 Task: Add an event with the title Second Sales Team Training: Advanced Selling Techniques and Closing Strategies, date ''2023/12/01'', time 7:50 AM to 9:50 AMand add a description: Assessing the original goals and objectives of the campaign to determine if they were clearly defined, measurable, and aligned with the overall marketing and business objectives.Select event color  Sage . Add location for the event as: 321 Balos Lagoon, Crete, Greece, logged in from the account softage.10@softage.netand send the event invitation to softage.1@softage.net and softage.2@softage.net. Set a reminder for the event Weekly on Sunday
Action: Mouse moved to (53, 86)
Screenshot: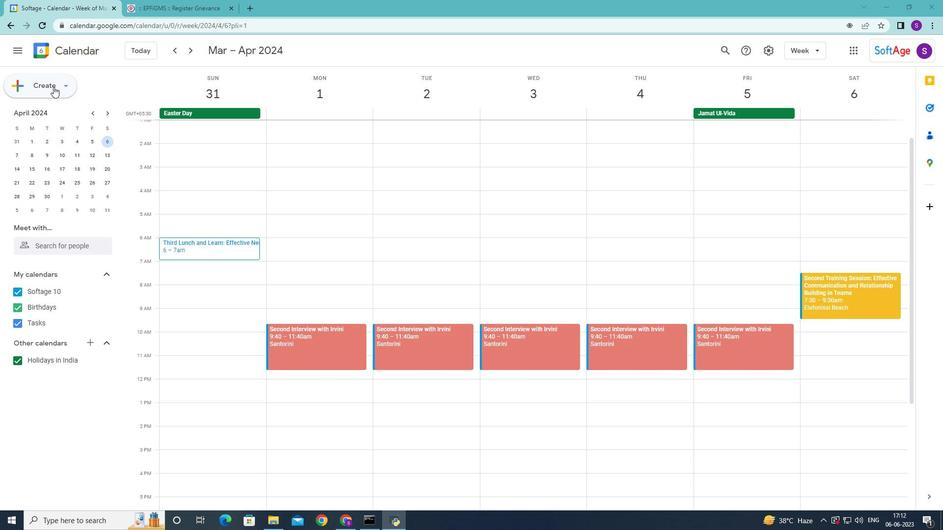 
Action: Mouse pressed left at (53, 86)
Screenshot: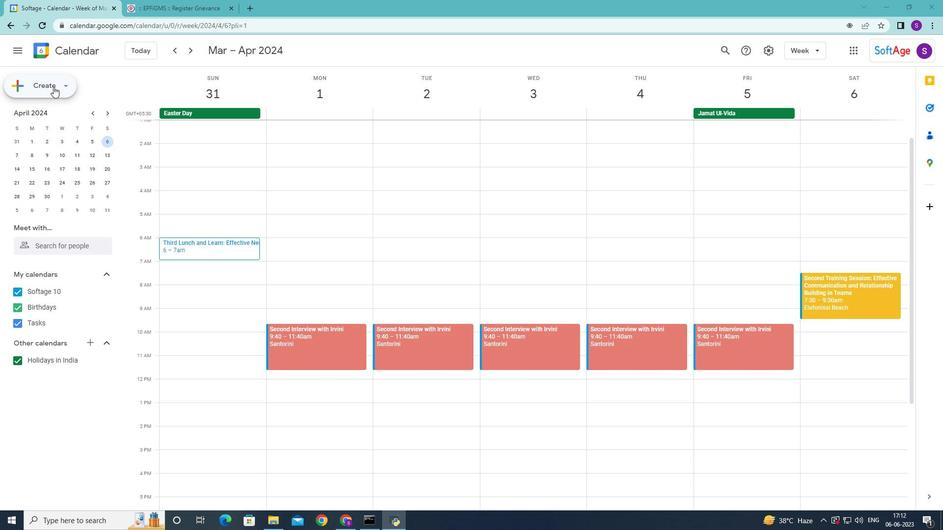 
Action: Mouse moved to (55, 110)
Screenshot: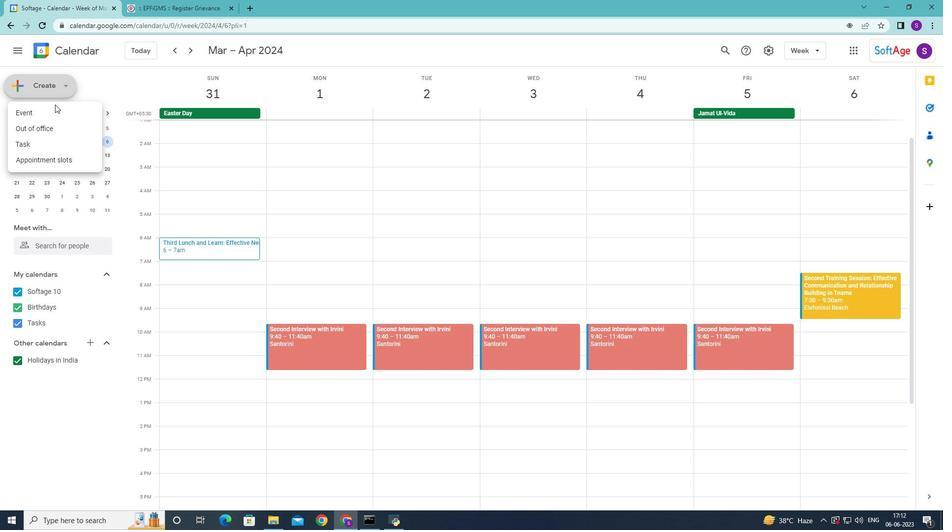 
Action: Mouse pressed left at (55, 110)
Screenshot: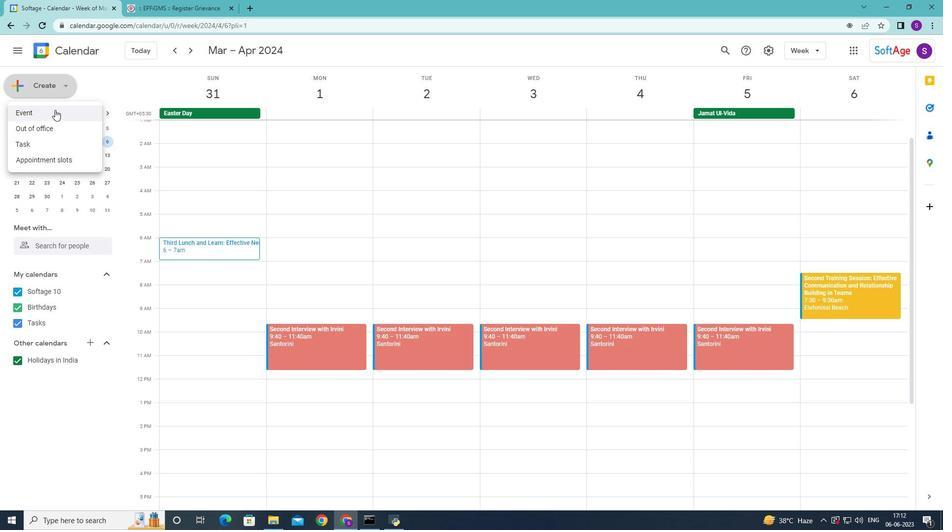 
Action: Mouse moved to (669, 267)
Screenshot: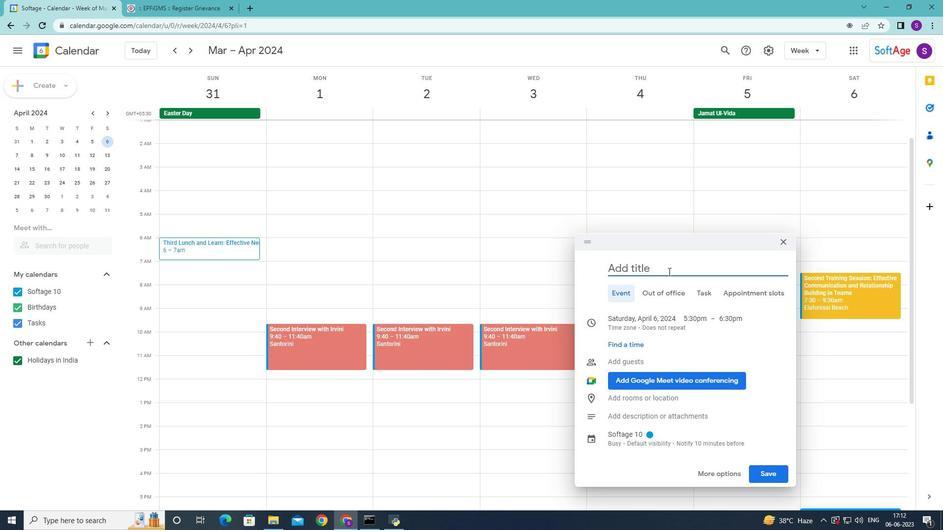 
Action: Mouse pressed left at (669, 267)
Screenshot: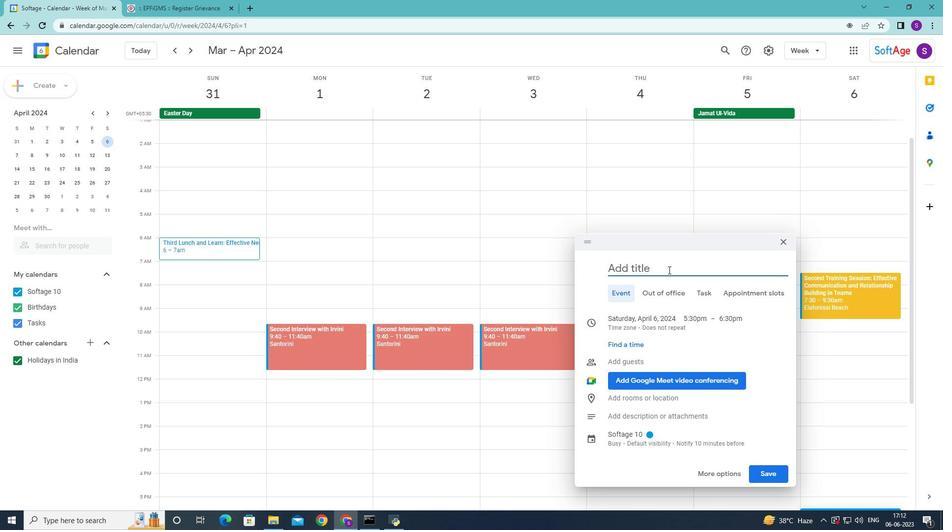 
Action: Key pressed <Key.shift>Second<Key.space><Key.shift>sales<Key.space><Key.shift>Team<Key.space><Key.shift>Training<Key.shift_r>:<Key.space><Key.shift>Advanced<Key.space><Key.shift>Selling<Key.space><Key.shift>Techniques<Key.space>and<Key.space><Key.shift>Closing<Key.space><Key.shift>Strategies<Key.space>
Screenshot: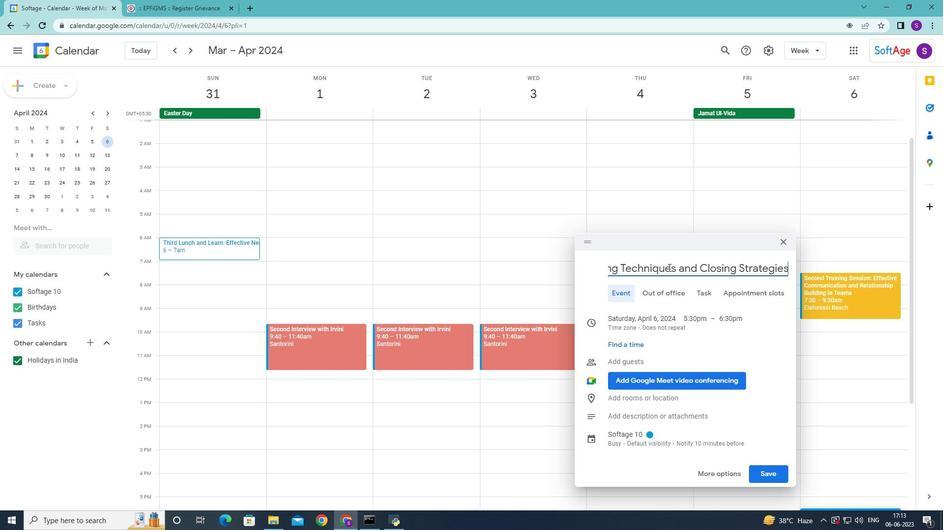 
Action: Mouse moved to (623, 327)
Screenshot: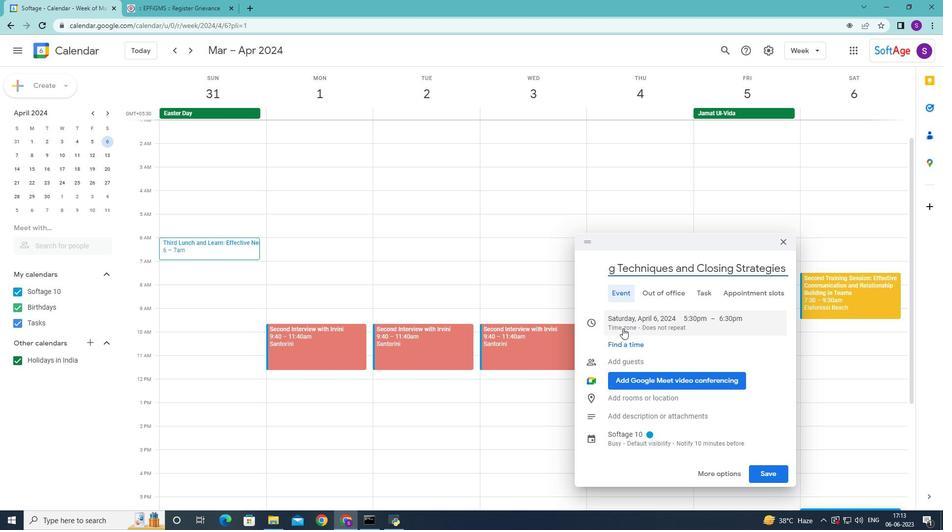 
Action: Mouse pressed left at (623, 327)
Screenshot: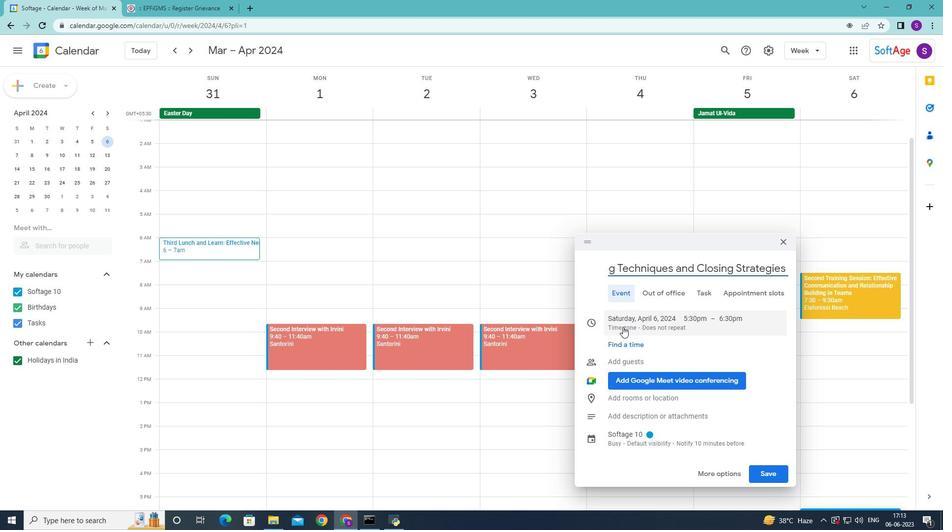
Action: Mouse moved to (634, 290)
Screenshot: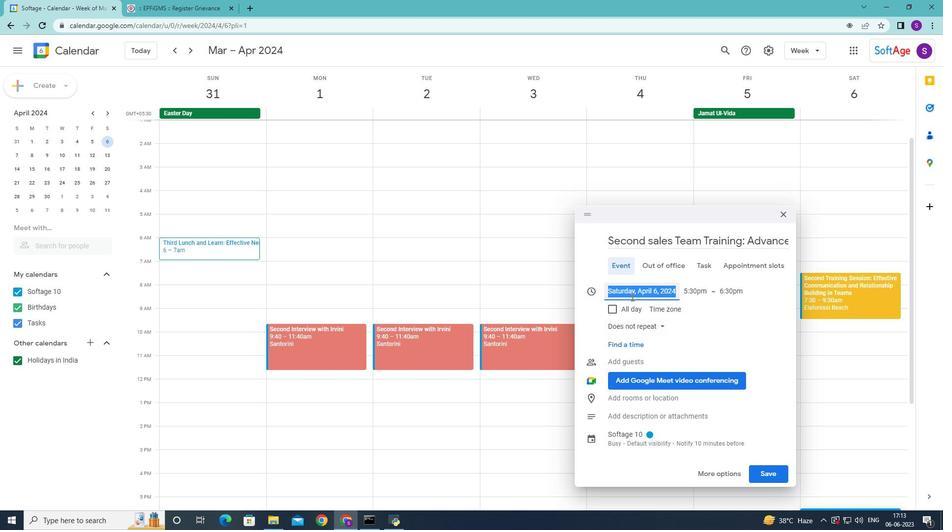 
Action: Mouse pressed left at (634, 290)
Screenshot: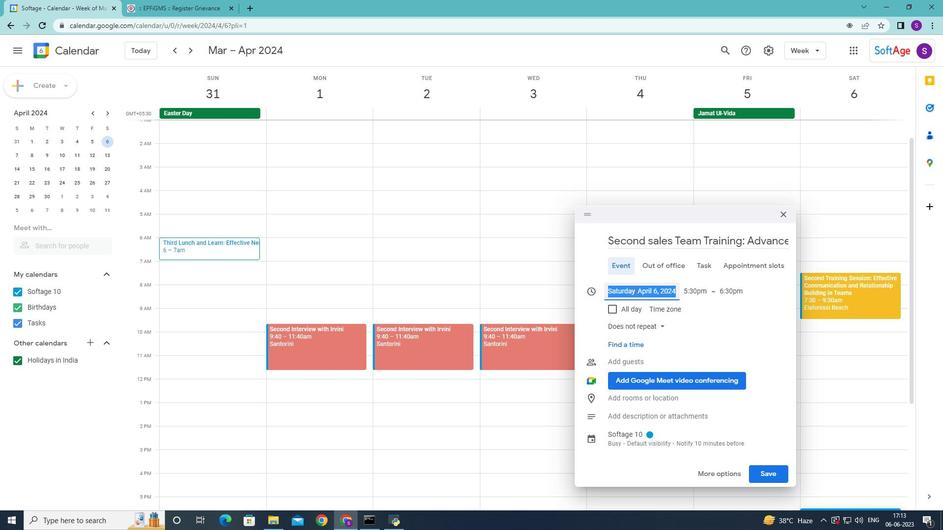 
Action: Mouse moved to (717, 313)
Screenshot: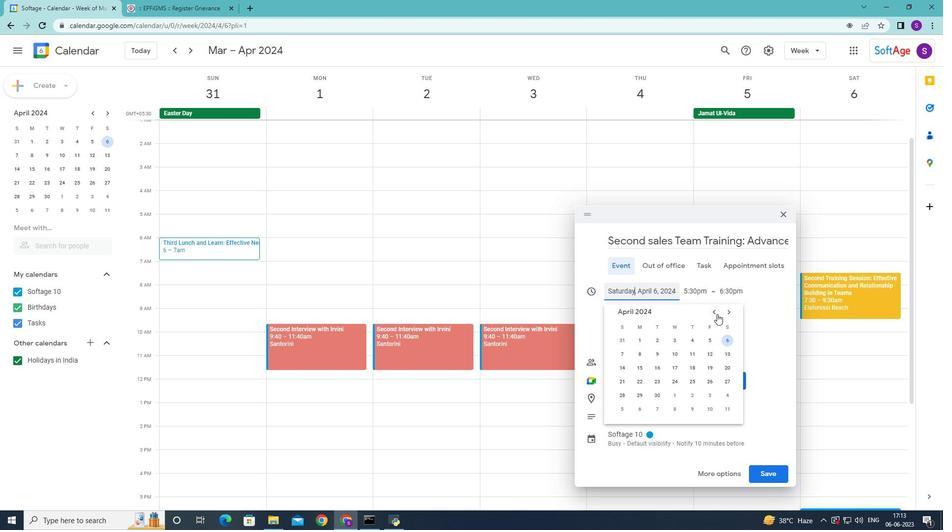
Action: Mouse pressed left at (717, 313)
Screenshot: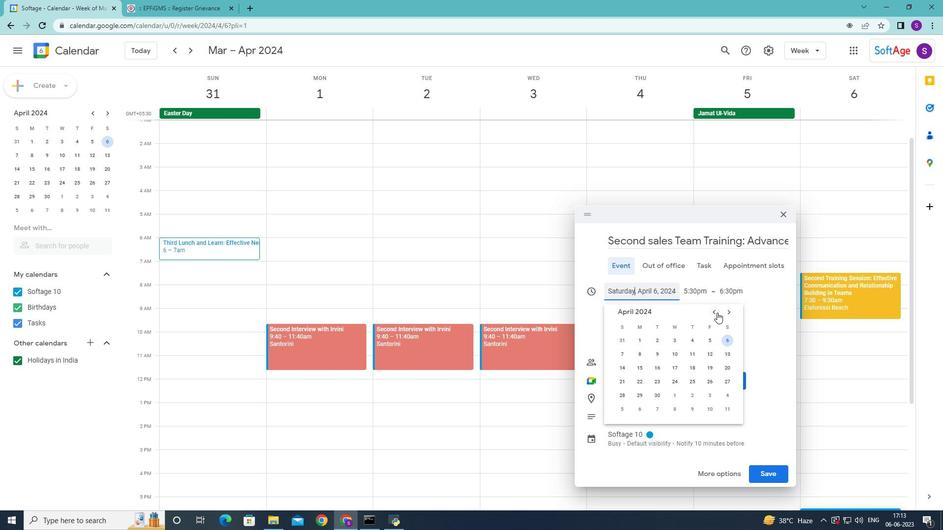 
Action: Mouse pressed left at (717, 313)
Screenshot: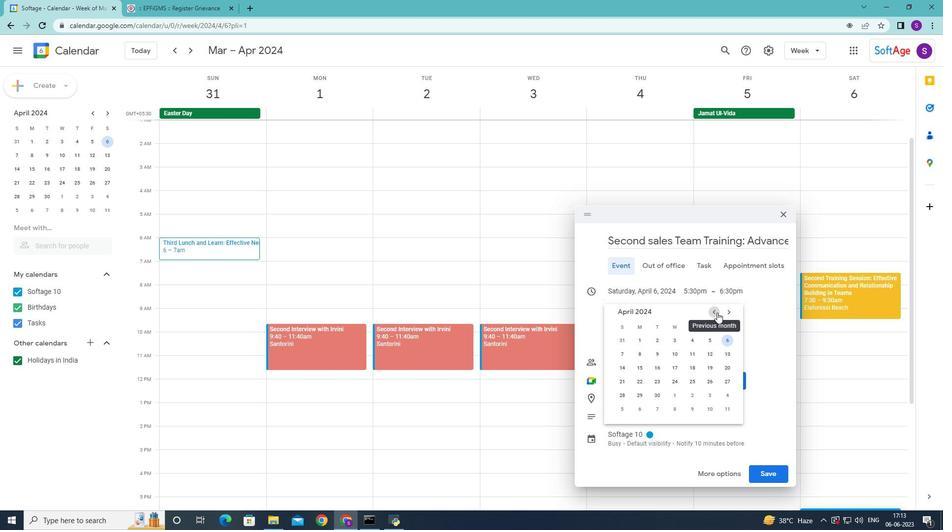 
Action: Mouse pressed left at (717, 313)
Screenshot: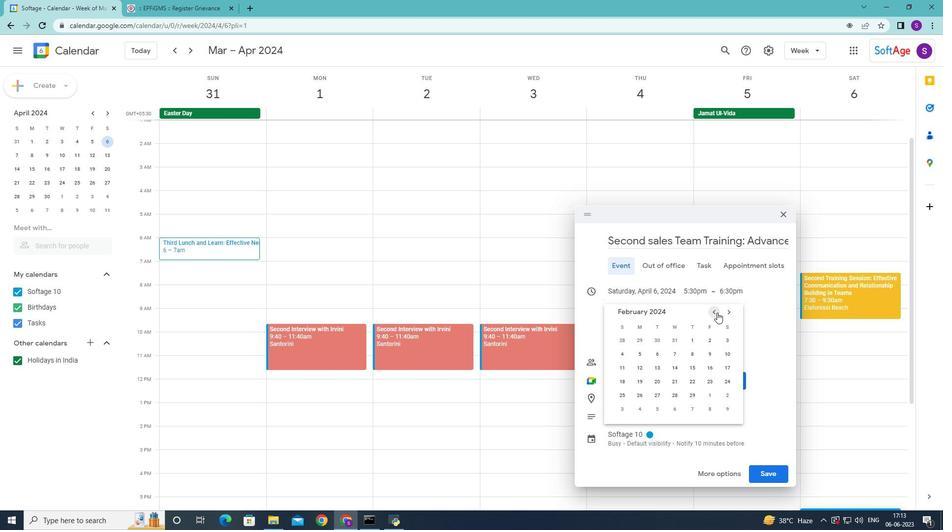 
Action: Mouse moved to (717, 312)
Screenshot: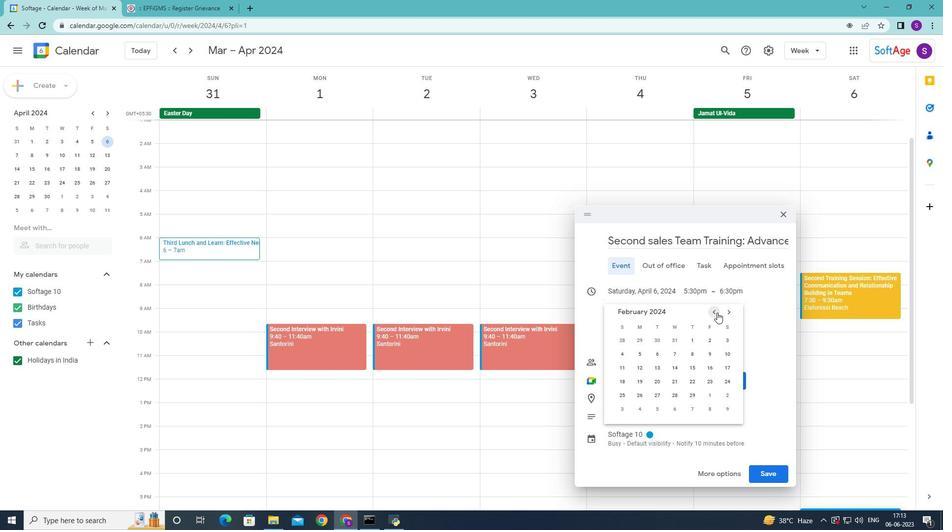
Action: Mouse pressed left at (717, 312)
Screenshot: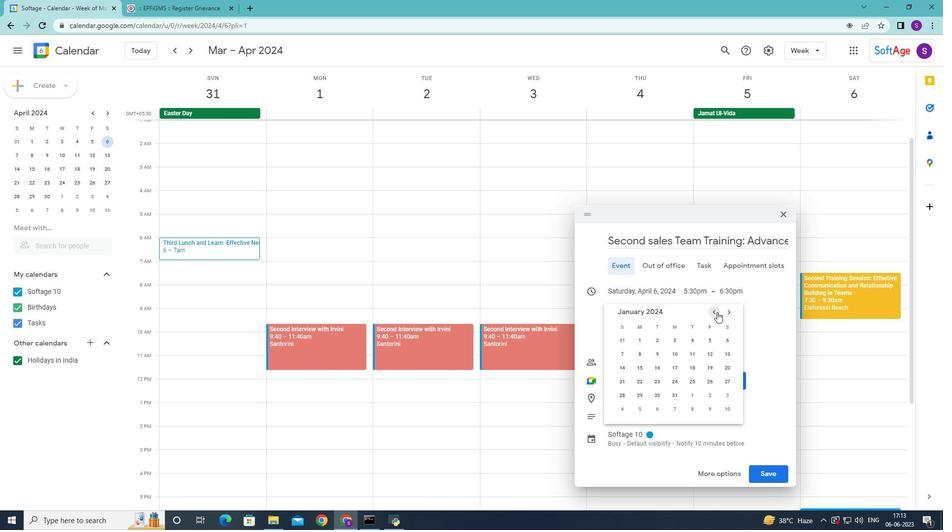 
Action: Mouse moved to (711, 341)
Screenshot: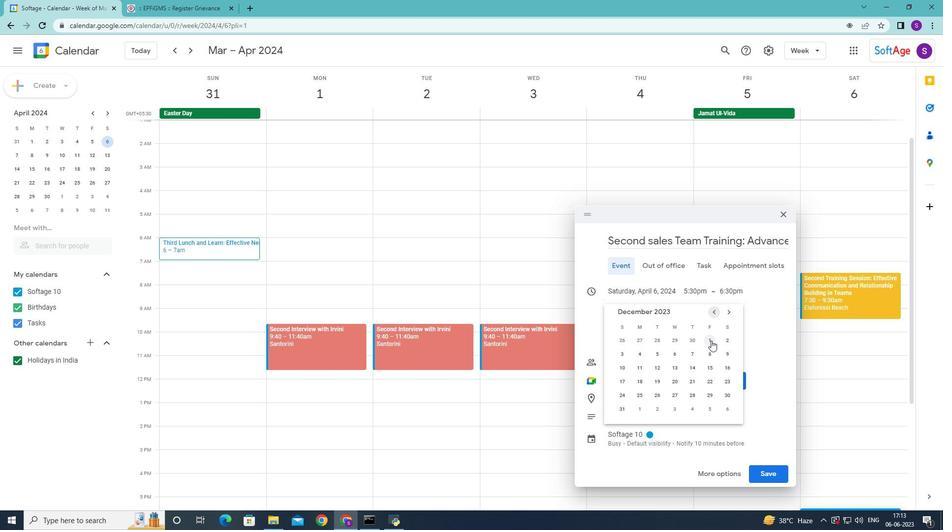 
Action: Mouse pressed left at (711, 341)
Screenshot: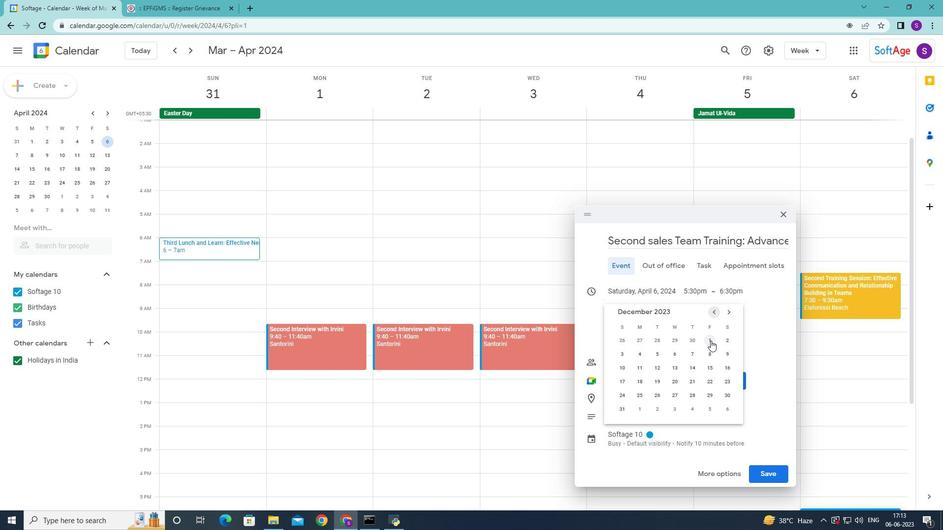 
Action: Mouse moved to (572, 295)
Screenshot: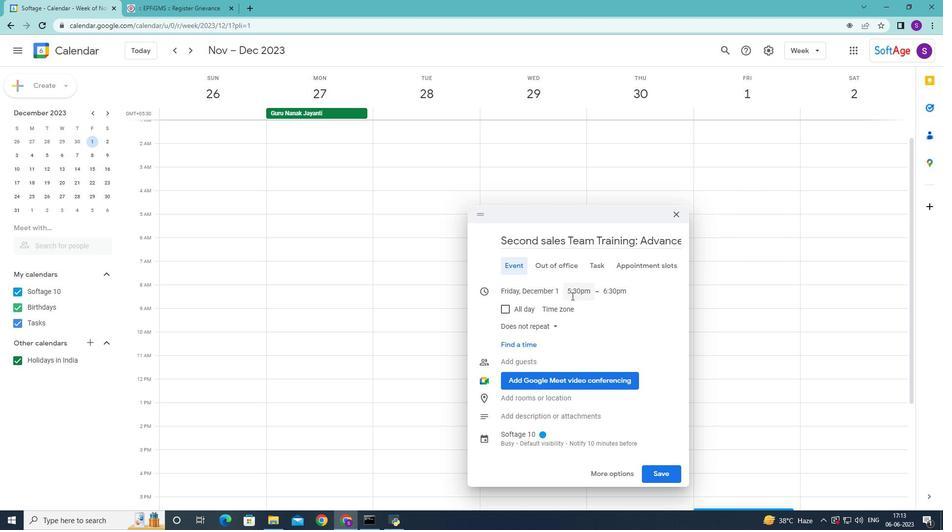 
Action: Mouse pressed left at (572, 295)
Screenshot: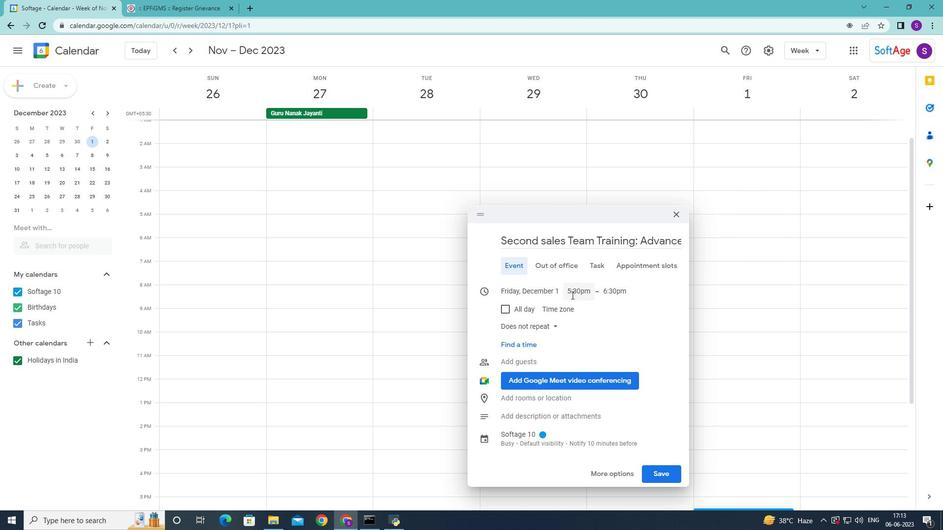 
Action: Key pressed 7<Key.shift_r>:50am
Screenshot: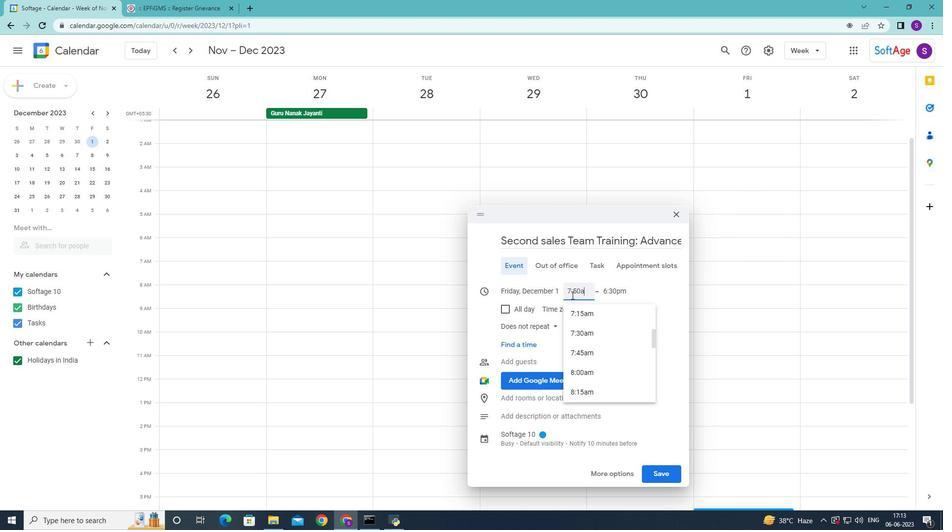 
Action: Mouse moved to (603, 294)
Screenshot: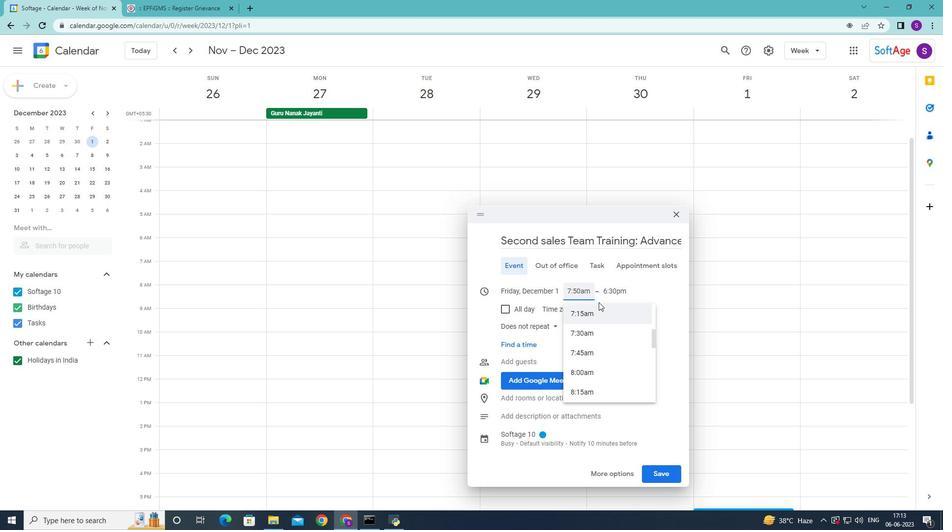 
Action: Mouse pressed left at (603, 294)
Screenshot: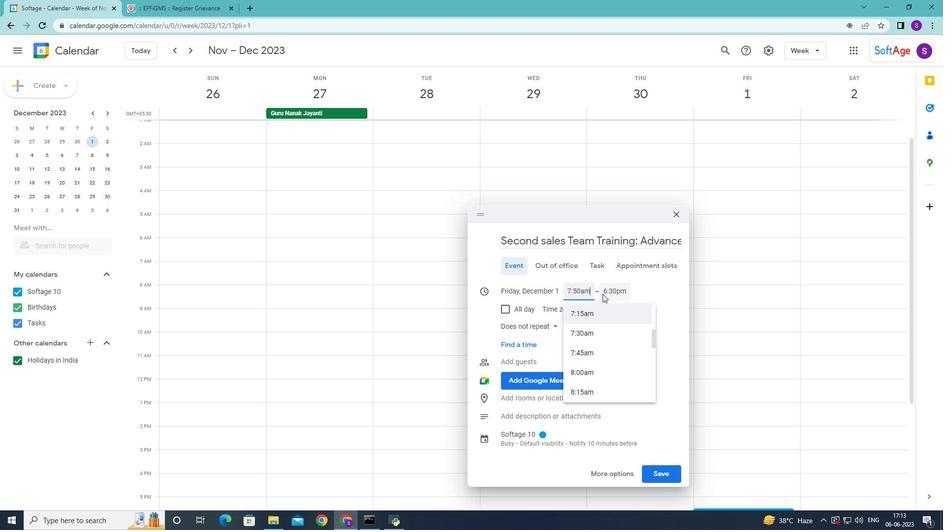 
Action: Key pressed 9<Key.shift_r>:50am
Screenshot: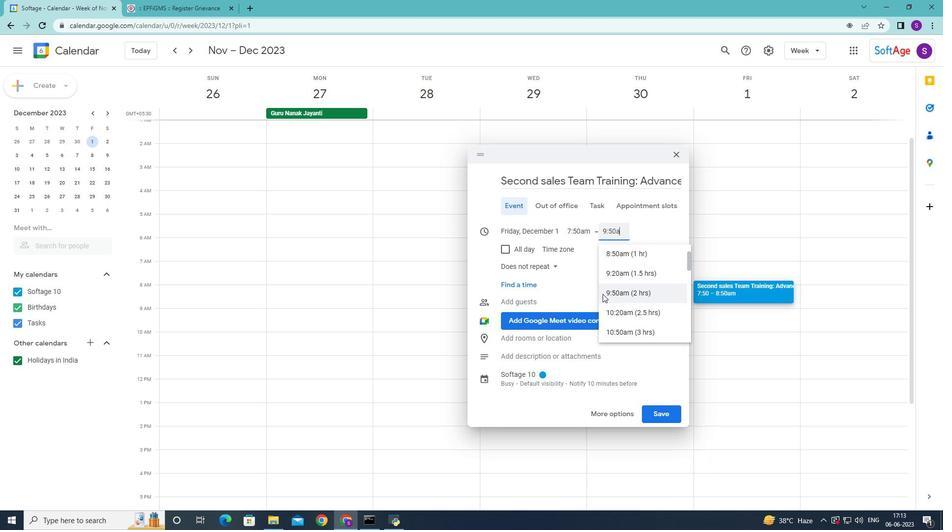 
Action: Mouse moved to (603, 293)
Screenshot: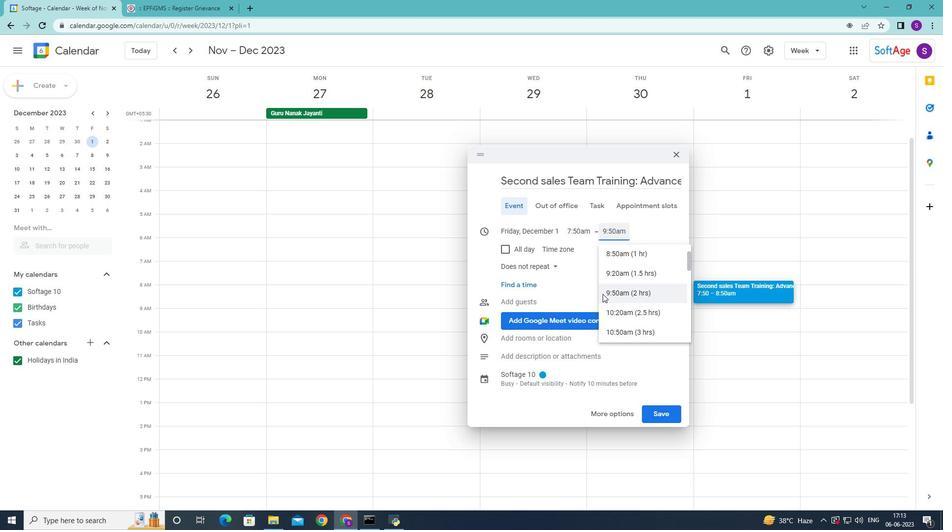 
Action: Key pressed <Key.enter>
Screenshot: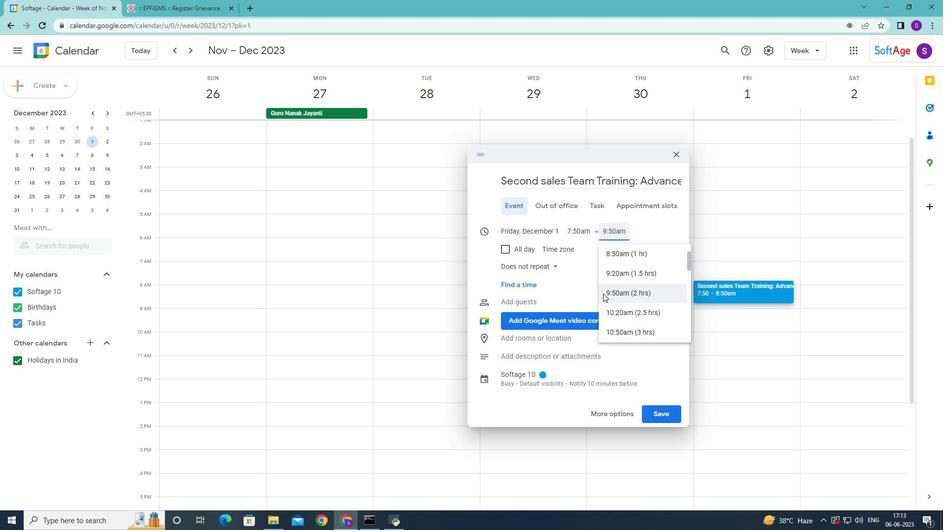 
Action: Mouse moved to (608, 417)
Screenshot: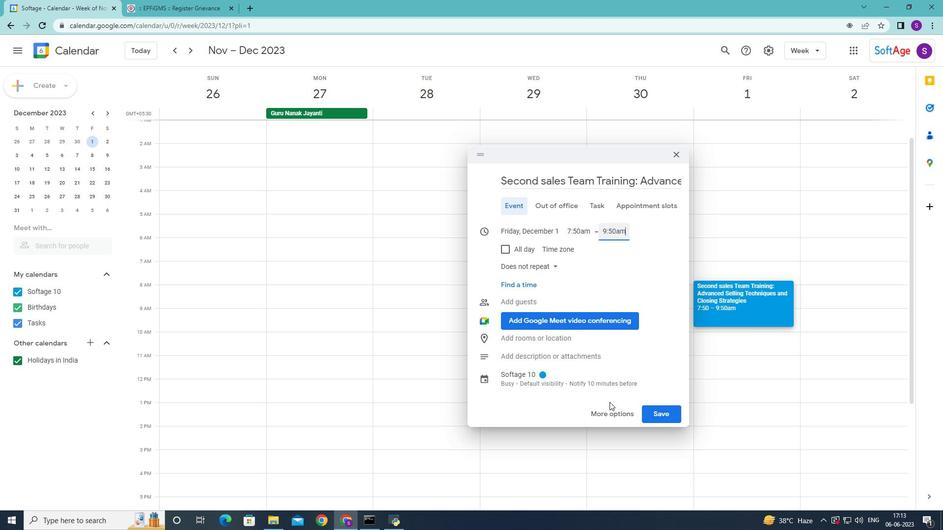
Action: Mouse pressed left at (608, 417)
Screenshot: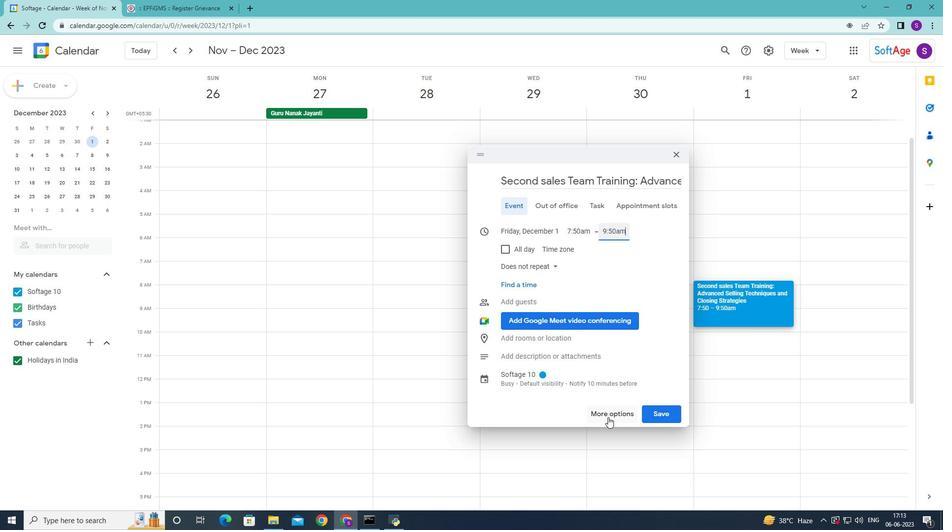 
Action: Mouse moved to (153, 356)
Screenshot: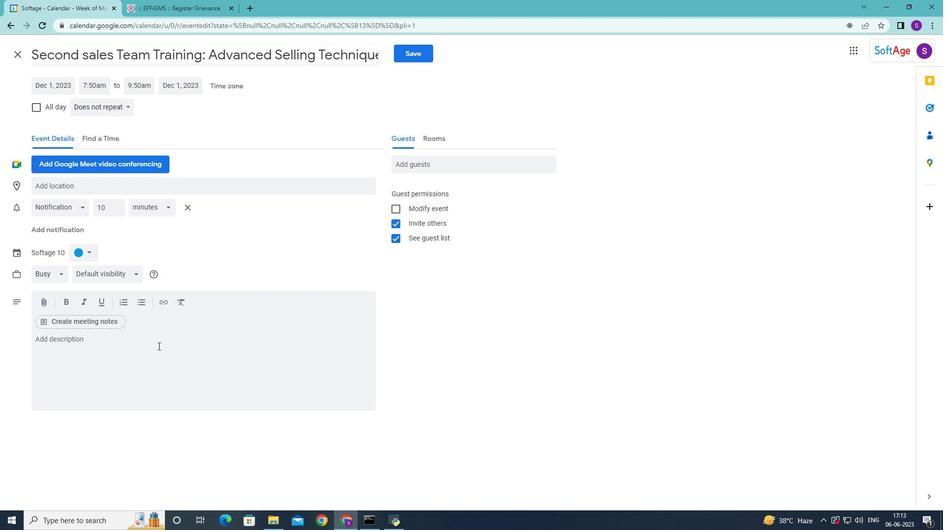 
Action: Mouse pressed left at (153, 356)
Screenshot: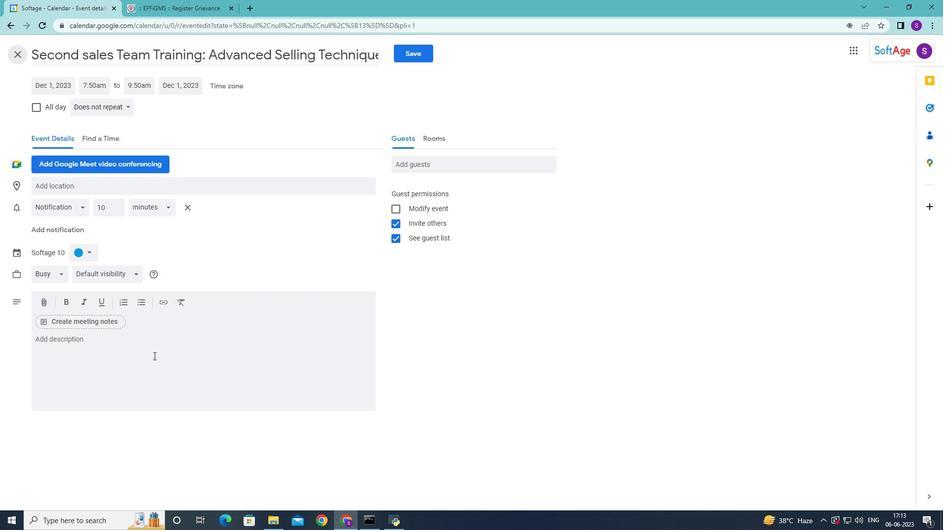 
Action: Key pressed <Key.shift>assssing<Key.space><Key.backspace><Key.backspace><Key.backspace><Key.backspace><Key.backspace><Key.backspace><Key.backspace><Key.backspace><Key.backspace><Key.backspace><Key.backspace><Key.backspace><Key.backspace><Key.backspace><Key.backspace><Key.backspace><Key.backspace><Key.shift>Assesing<Key.space>
Screenshot: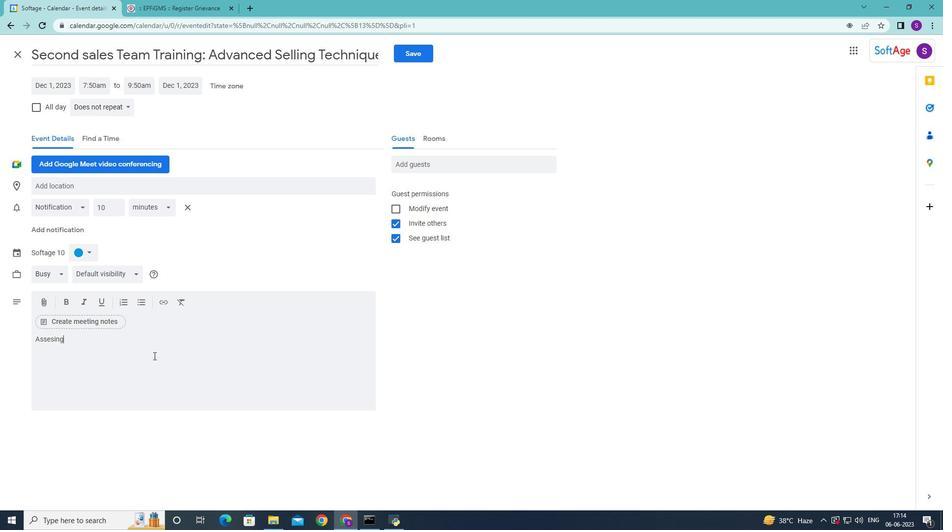 
Action: Mouse moved to (52, 338)
Screenshot: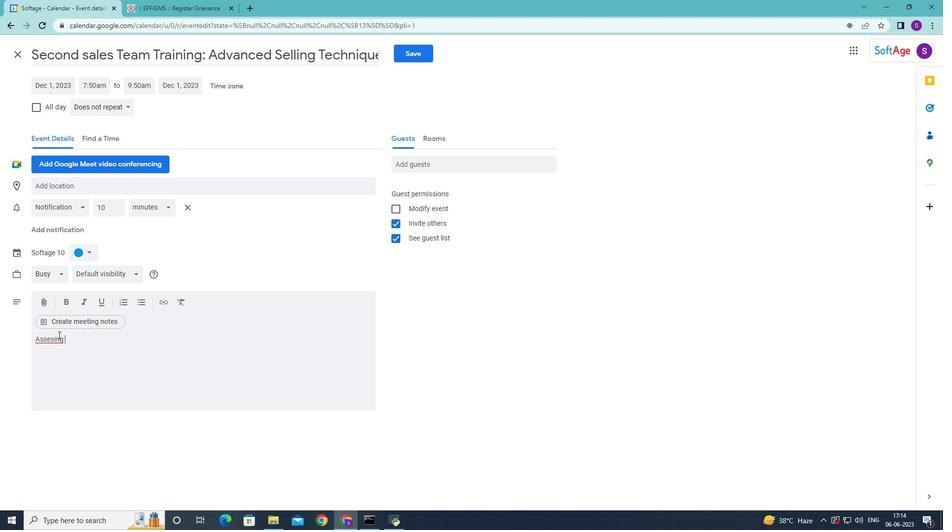 
Action: Mouse pressed left at (52, 338)
Screenshot: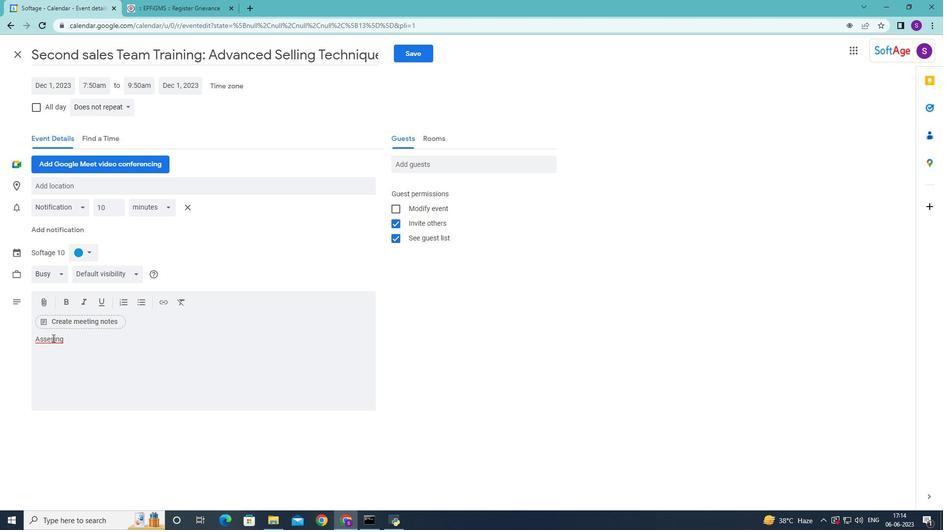 
Action: Mouse moved to (55, 339)
Screenshot: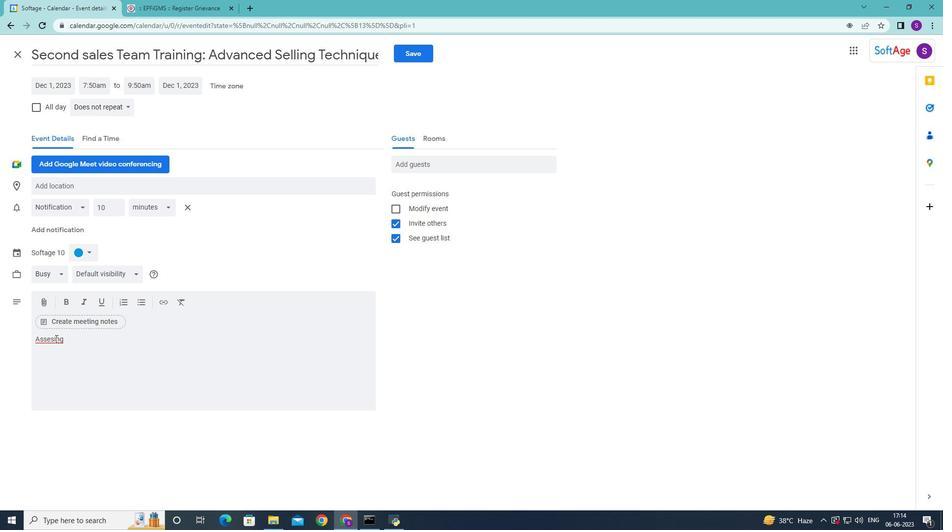 
Action: Key pressed s
Screenshot: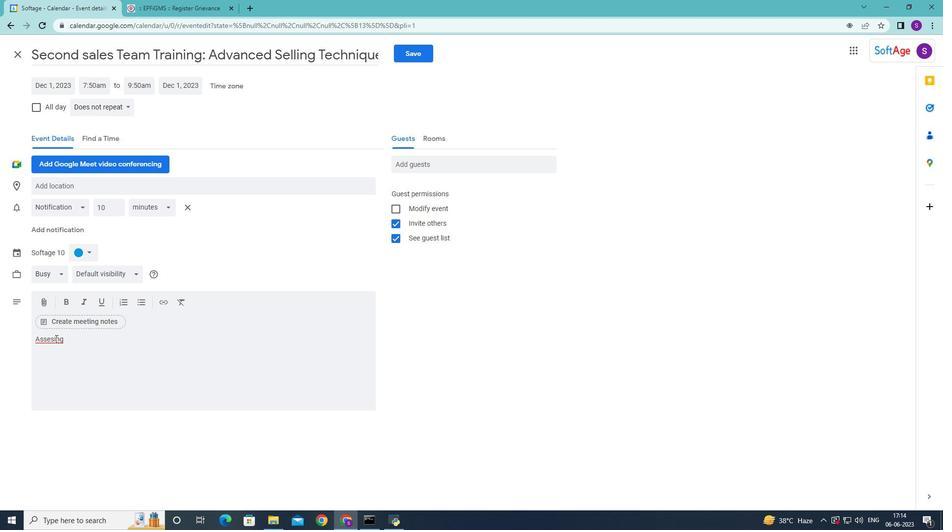
Action: Mouse moved to (99, 341)
Screenshot: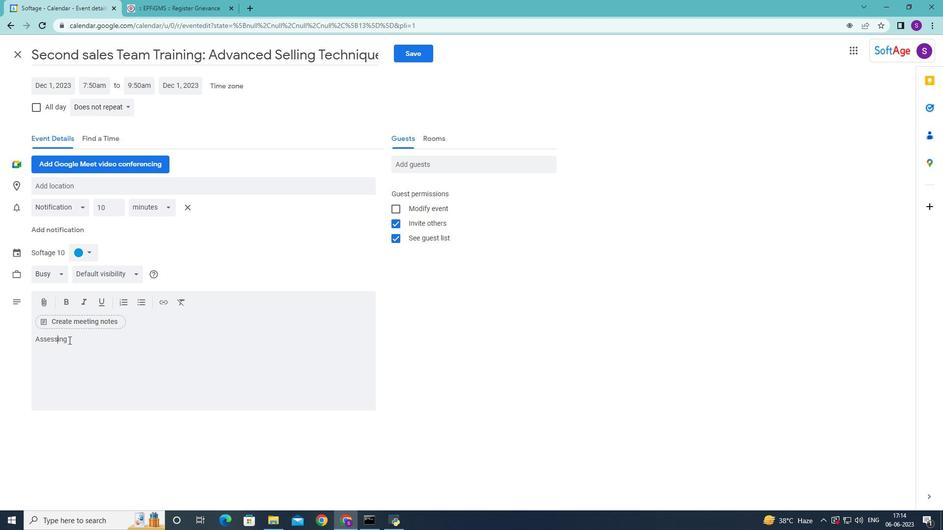
Action: Mouse pressed left at (99, 341)
Screenshot: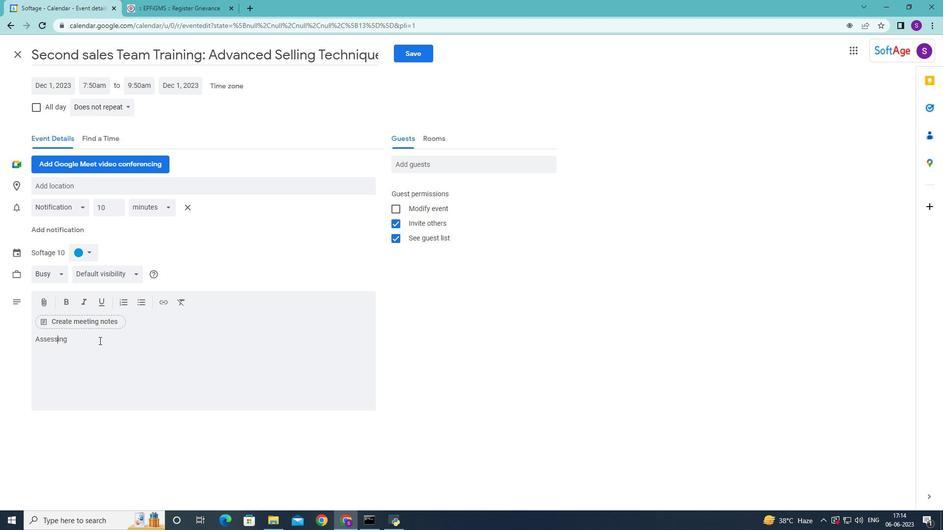 
Action: Mouse moved to (99, 341)
Screenshot: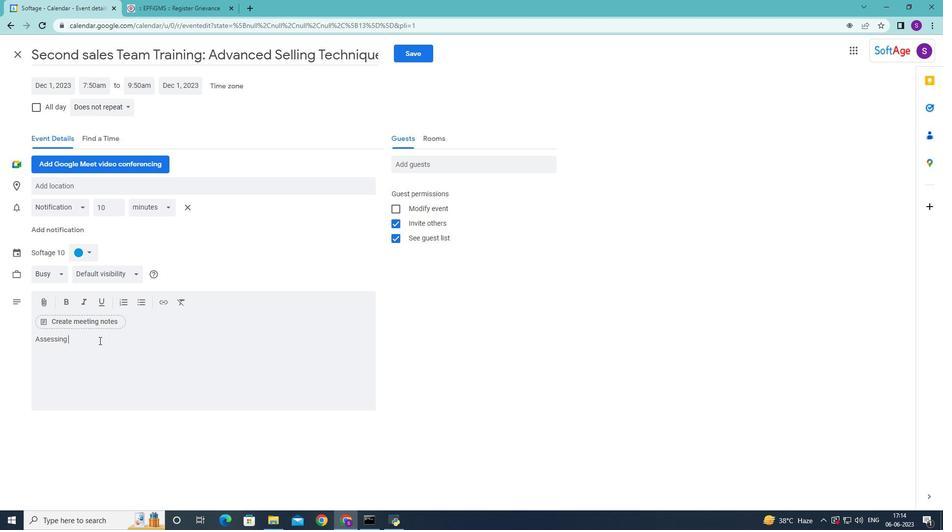 
Action: Key pressed the<Key.space>orii<Key.backspace>ginal<Key.space>goals<Key.space>and<Key.space>objectives<Key.space>of<Key.space>the<Key.space>campaign<Key.space>to<Key.space>determine<Key.space>if<Key.space>they<Key.space>were<Key.space>clearly<Key.space>defind<Key.backspace>ed<Key.space><Key.backspace>,<Key.space>measurable,<Key.space>and<Key.space>aligned<Key.space>with<Key.space>the<Key.space>overall<Key.space>marketing<Key.space>and<Key.space>business<Key.space>objectives.<Key.space>
Screenshot: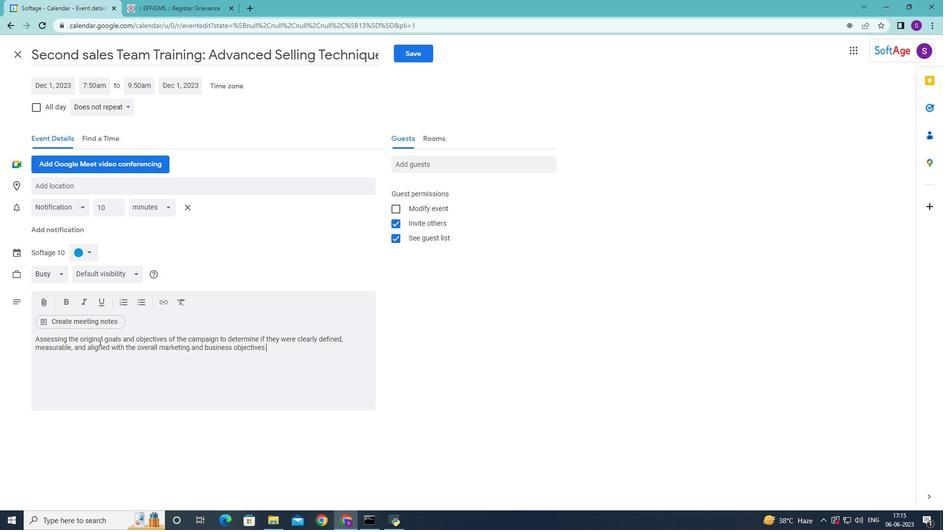 
Action: Mouse moved to (82, 252)
Screenshot: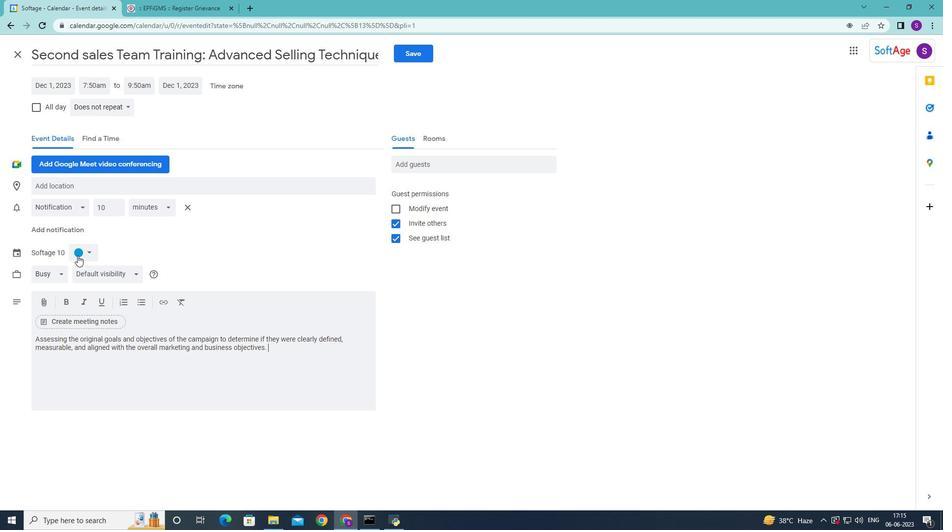 
Action: Mouse pressed left at (82, 252)
Screenshot: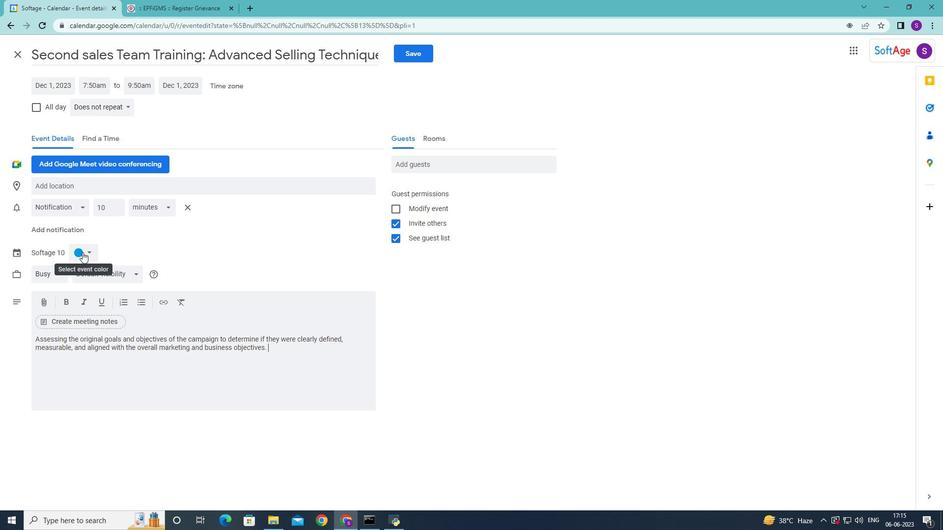 
Action: Mouse moved to (75, 278)
Screenshot: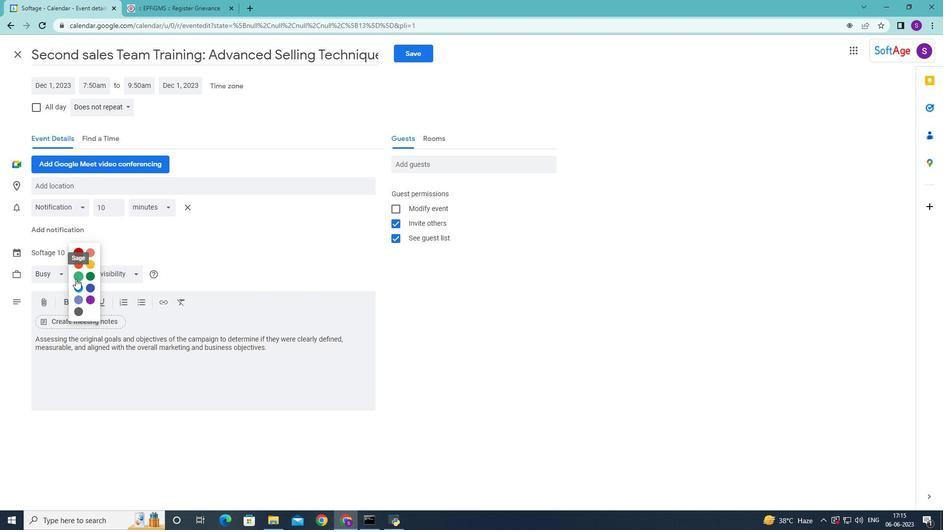 
Action: Mouse pressed left at (75, 278)
Screenshot: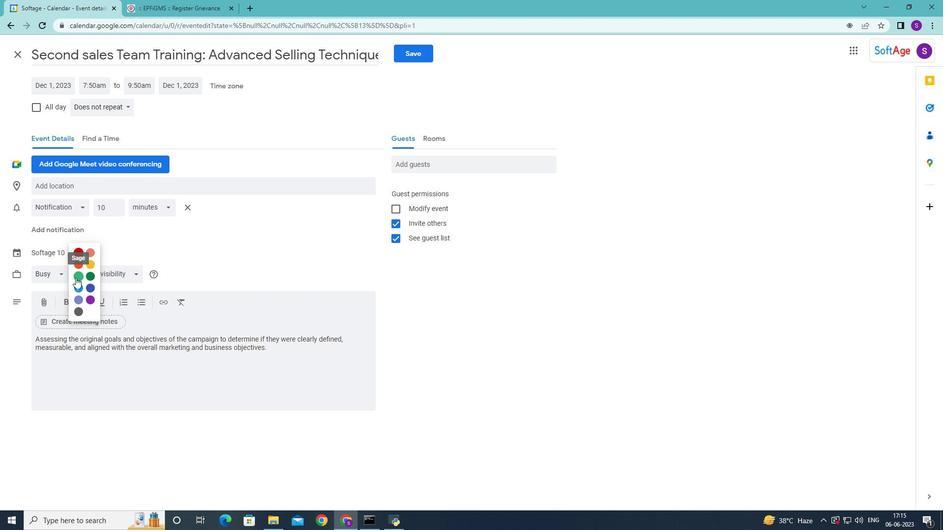 
Action: Mouse moved to (117, 190)
Screenshot: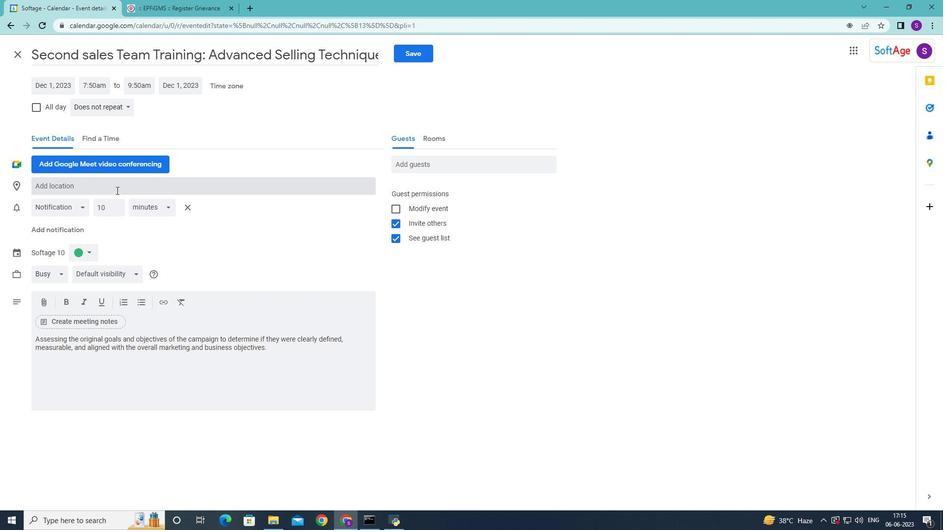 
Action: Mouse pressed left at (117, 190)
Screenshot: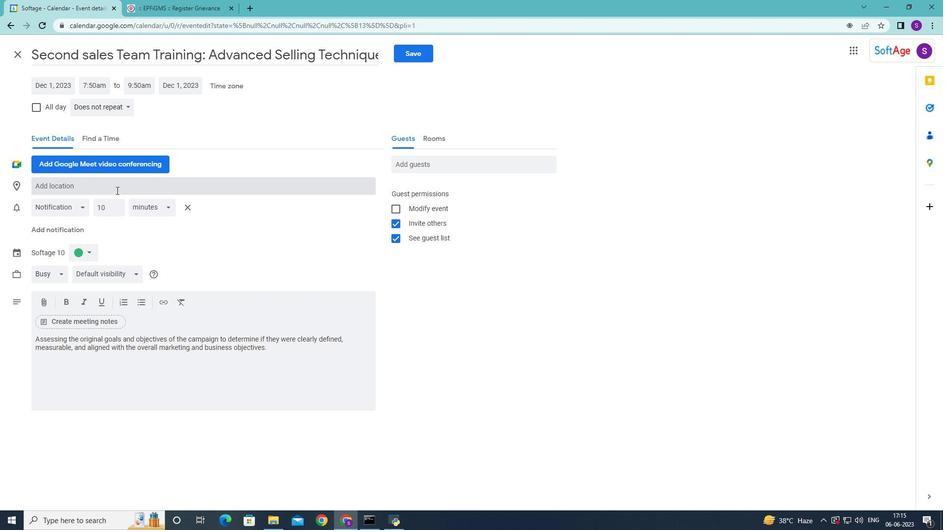 
Action: Key pressed 321<Key.space><Key.shift>Balos<Key.space><Key.shift>Lagoon,<Key.space><Key.shift><Key.shift><Key.shift>Crete,<Key.space><Key.shift>Greece
Screenshot: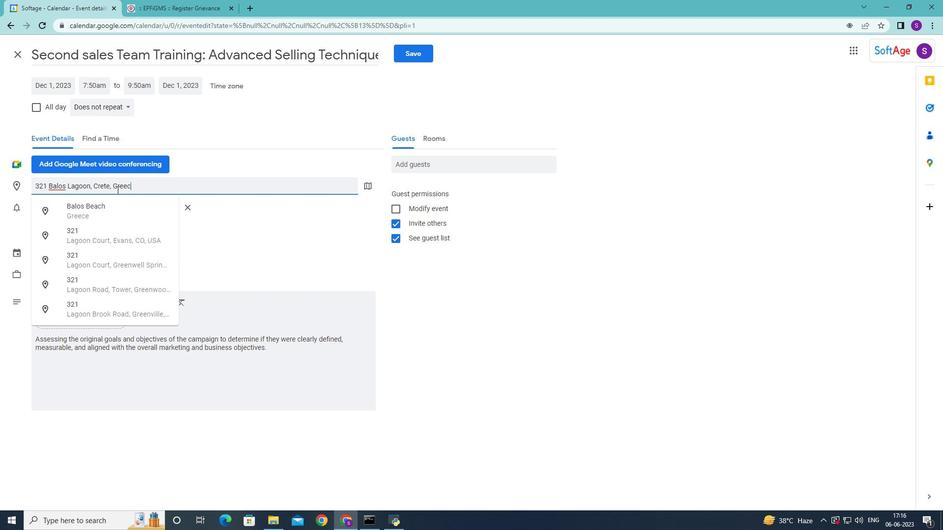 
Action: Mouse moved to (104, 205)
Screenshot: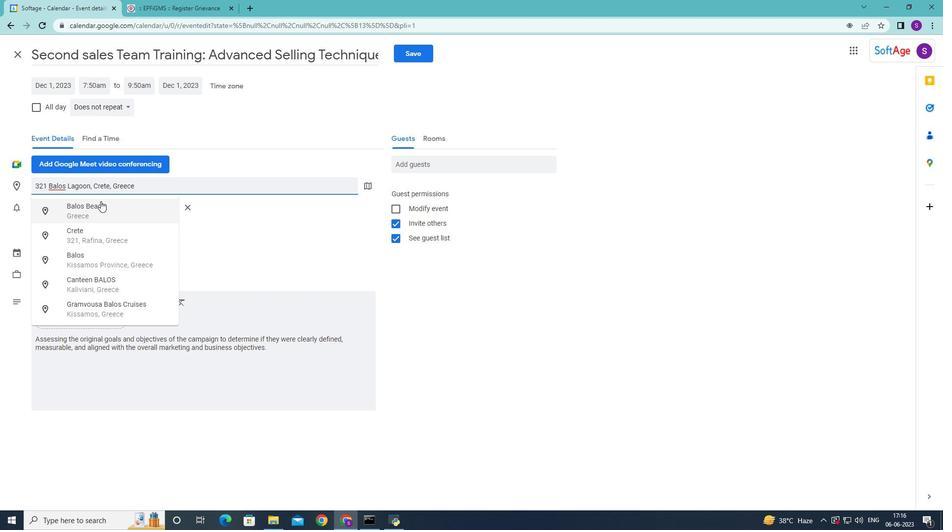 
Action: Mouse pressed left at (104, 205)
Screenshot: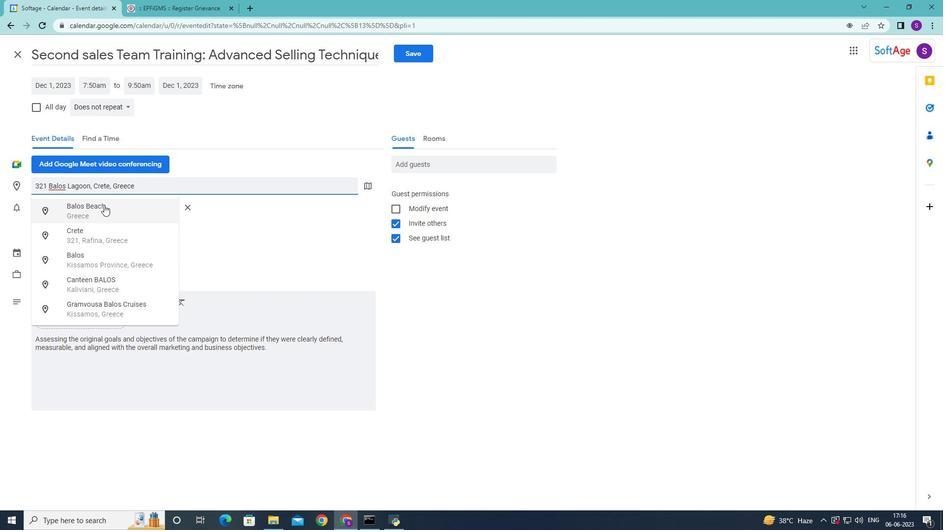 
Action: Mouse moved to (420, 165)
Screenshot: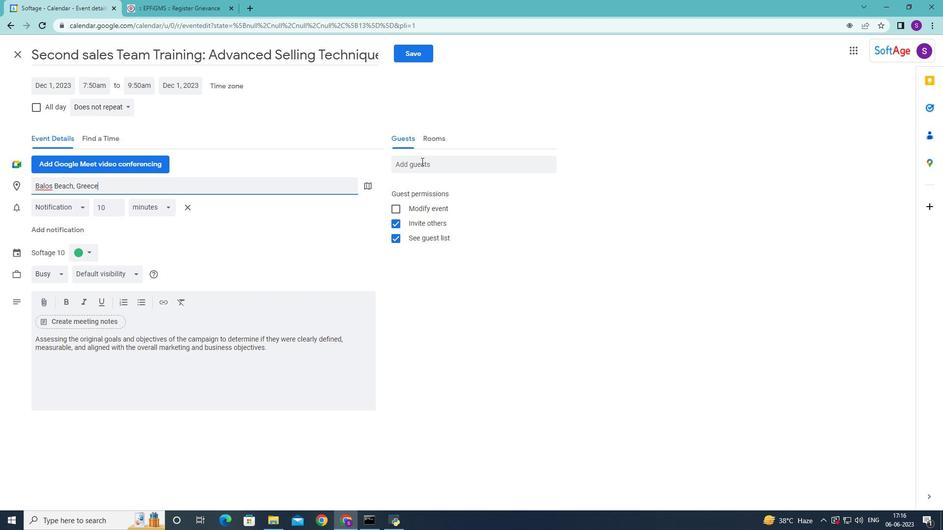 
Action: Mouse pressed left at (420, 165)
Screenshot: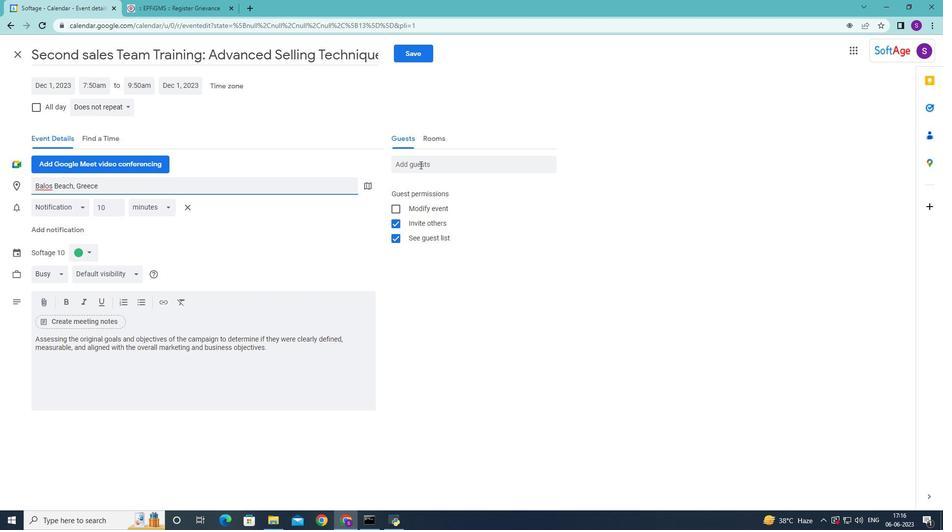 
Action: Key pressed <Key.shift>Softage.1<Key.shift>@softage.net
Screenshot: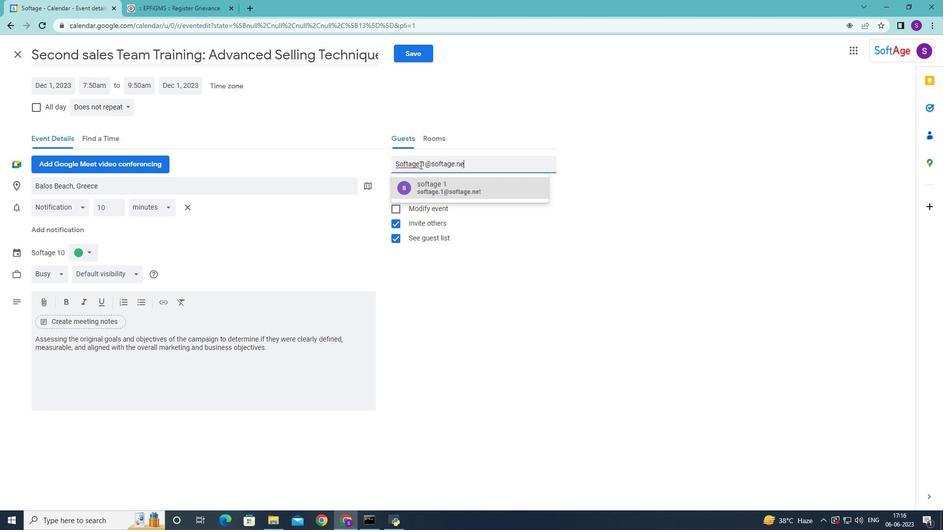 
Action: Mouse moved to (429, 191)
Screenshot: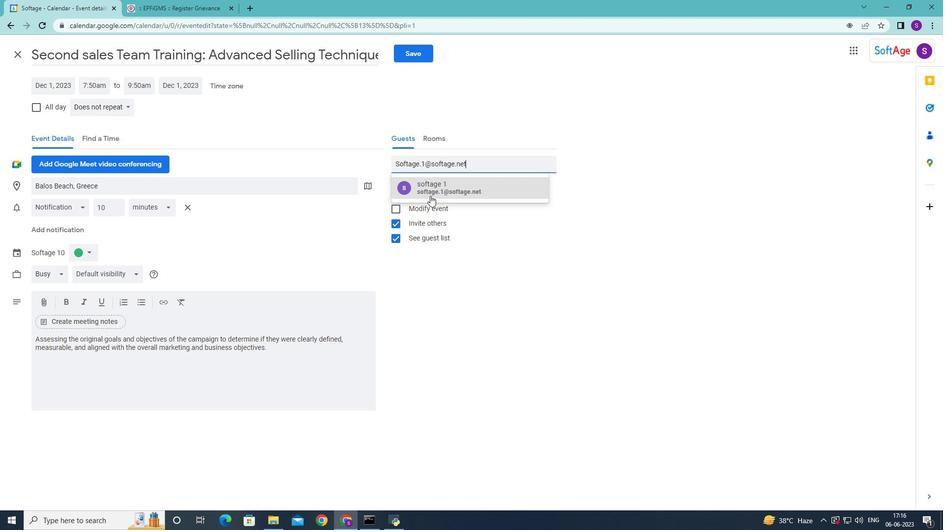 
Action: Mouse pressed left at (429, 191)
Screenshot: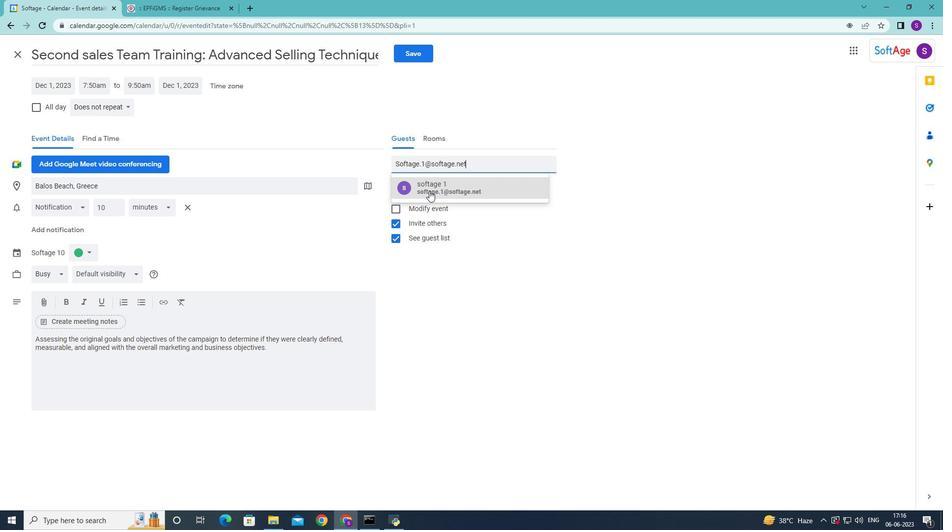 
Action: Mouse moved to (423, 163)
Screenshot: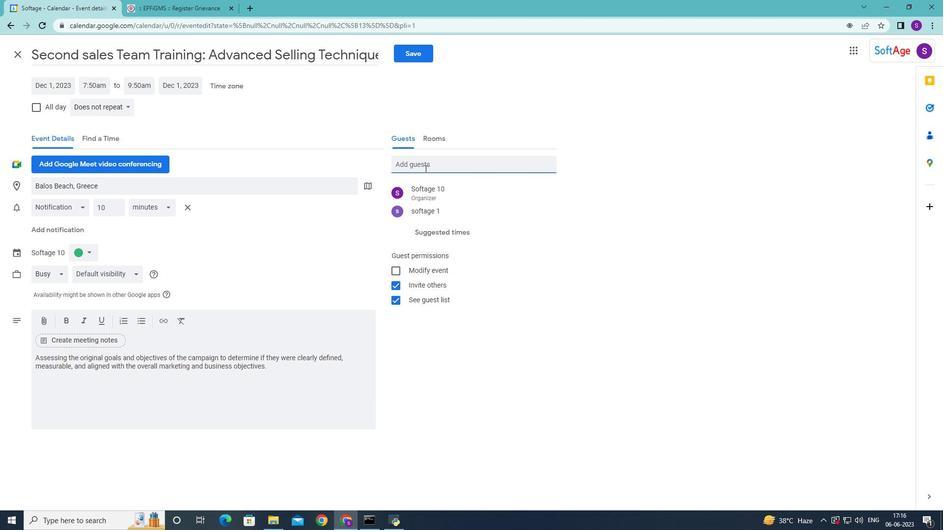 
Action: Mouse pressed left at (423, 163)
Screenshot: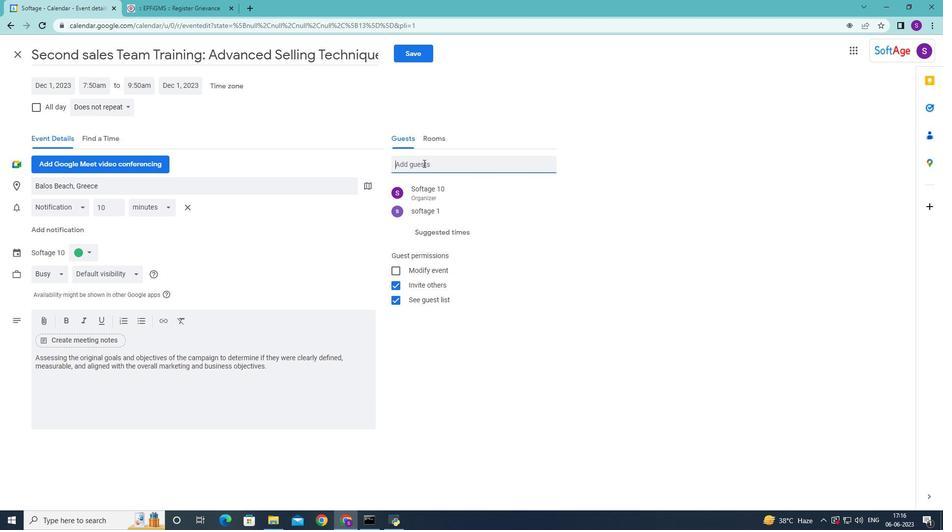 
Action: Key pressed <Key.shift>softage.2<Key.shift>@softage.net
Screenshot: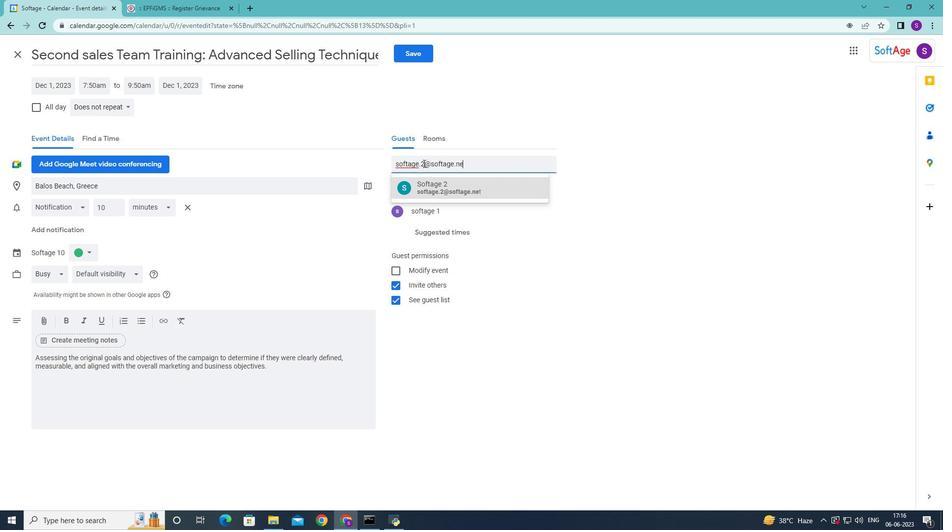 
Action: Mouse moved to (439, 191)
Screenshot: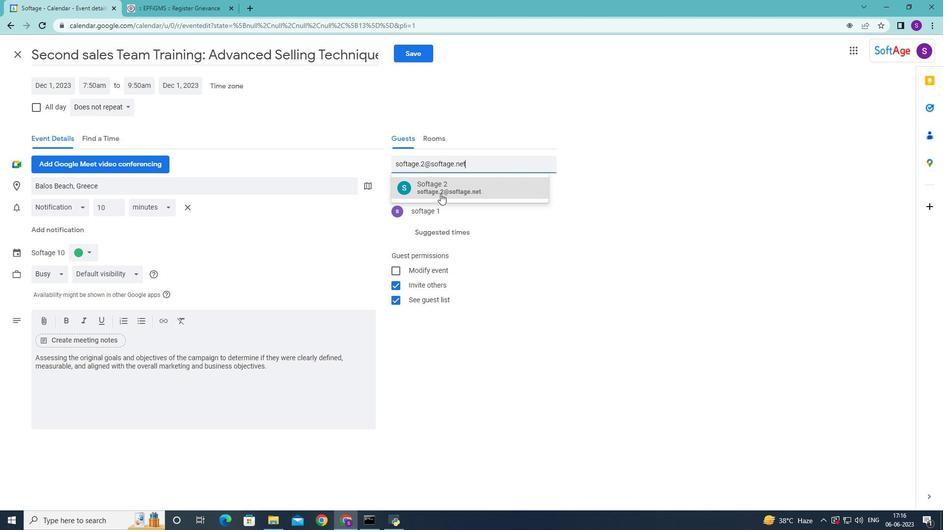 
Action: Mouse pressed left at (439, 191)
Screenshot: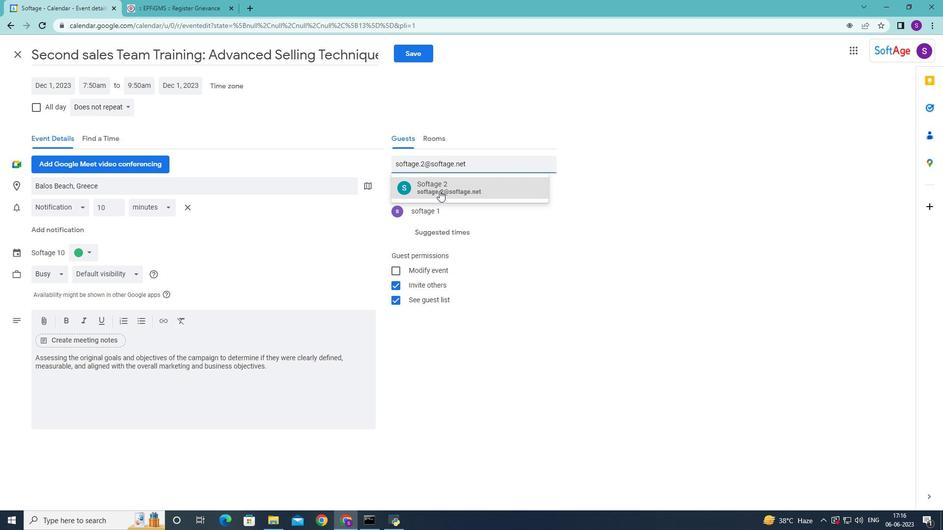 
Action: Mouse moved to (414, 55)
Screenshot: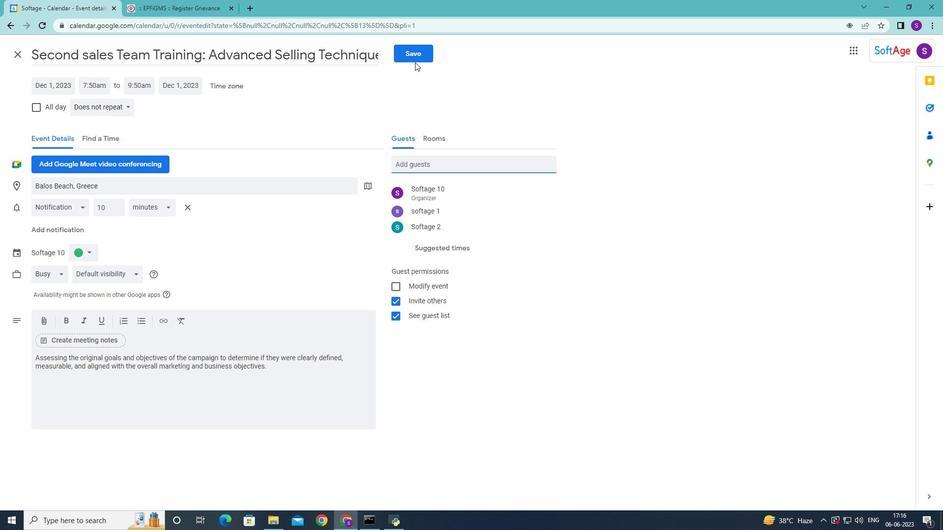
Action: Mouse pressed left at (414, 55)
Screenshot: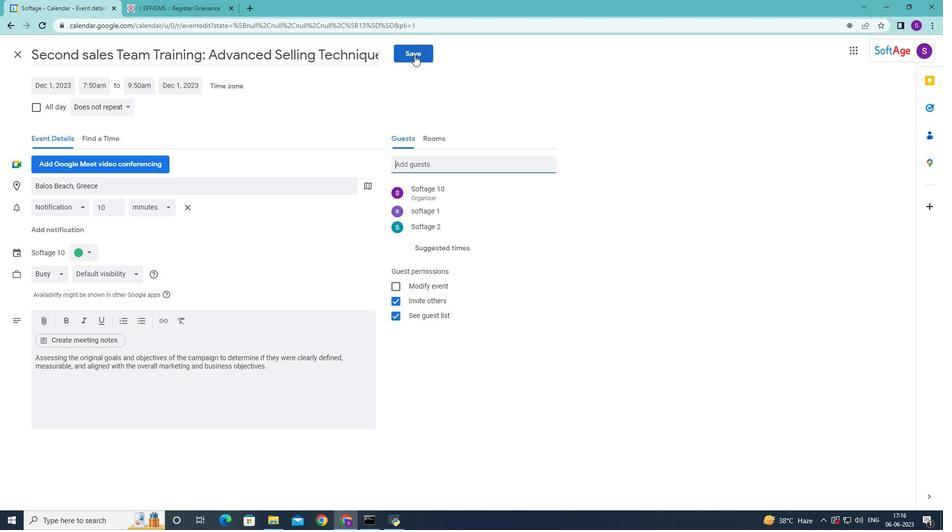 
Action: Mouse moved to (564, 300)
Screenshot: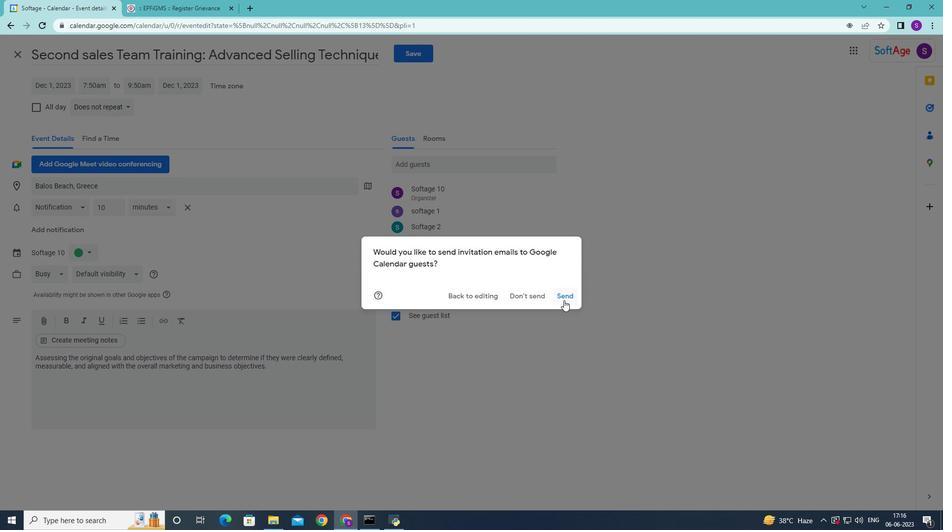
Action: Mouse pressed left at (564, 300)
Screenshot: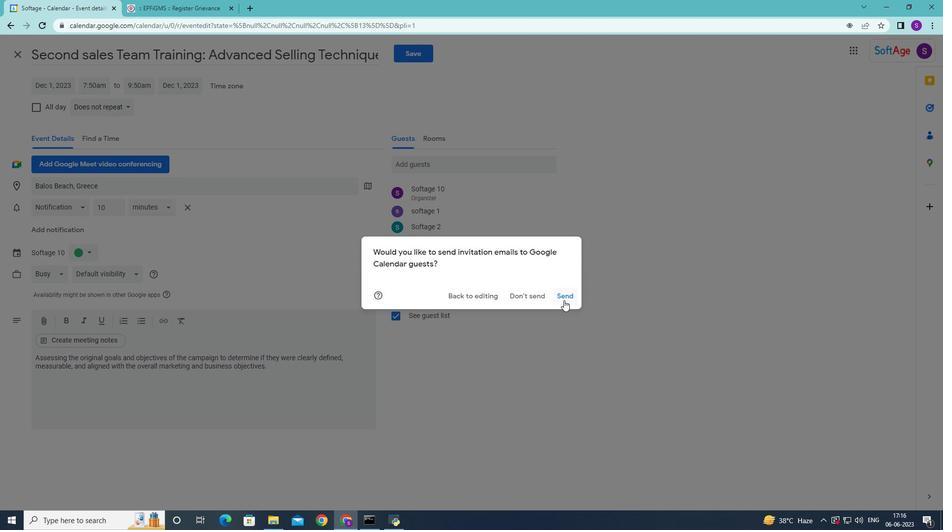 
Action: Mouse moved to (253, 341)
Screenshot: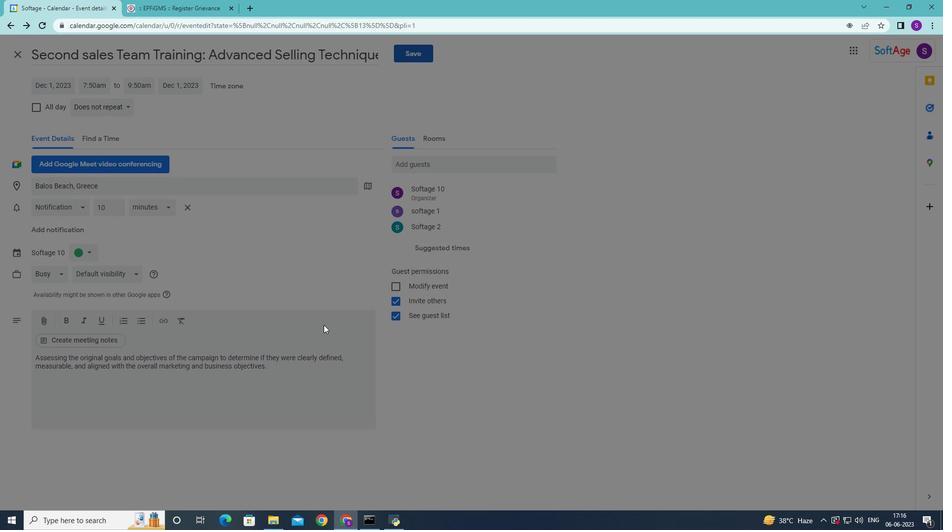 
